 Task: Open Card Card0000000024 in Board Board0000000006 in Workspace WS0000000002 in Trello. Add Member ayush98111@gmail.com to Card Card0000000024 in Board Board0000000006 in Workspace WS0000000002 in Trello. Add Red Label titled Label0000000024 to Card Card0000000024 in Board Board0000000006 in Workspace WS0000000002 in Trello. Add Checklist CL0000000024 to Card Card0000000024 in Board Board0000000006 in Workspace WS0000000002 in Trello. Add Dates with Start Date as Nov 01 2023 and Due Date as Nov 30 2023 to Card Card0000000024 in Board Board0000000006 in Workspace WS0000000002 in Trello
Action: Mouse moved to (594, 100)
Screenshot: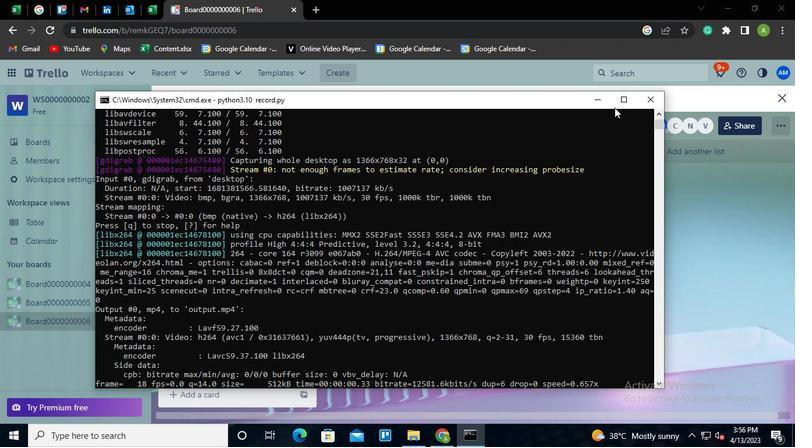 
Action: Mouse pressed left at (594, 100)
Screenshot: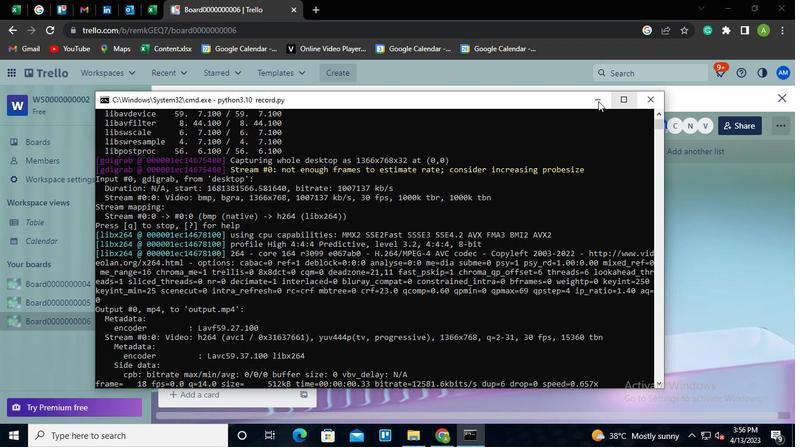 
Action: Mouse moved to (234, 367)
Screenshot: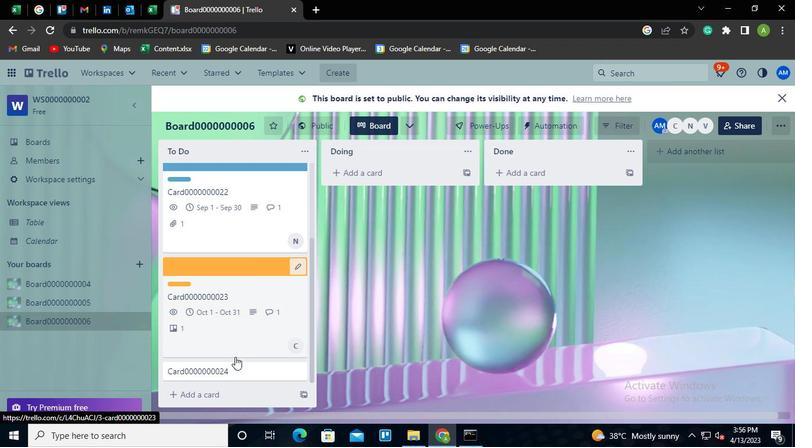 
Action: Mouse pressed left at (234, 367)
Screenshot: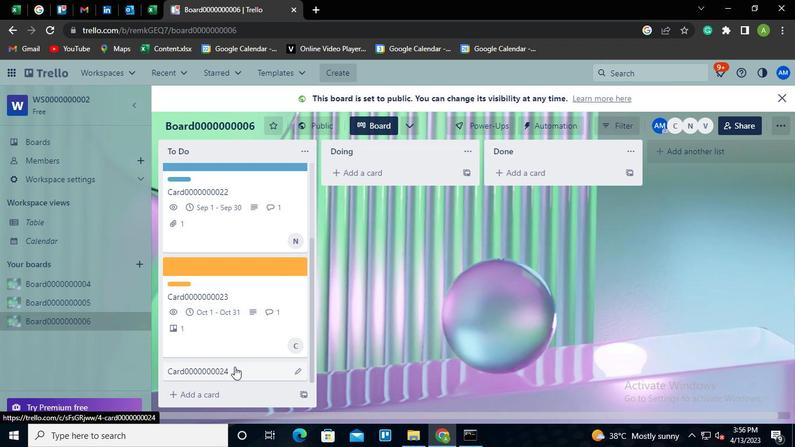 
Action: Mouse moved to (536, 199)
Screenshot: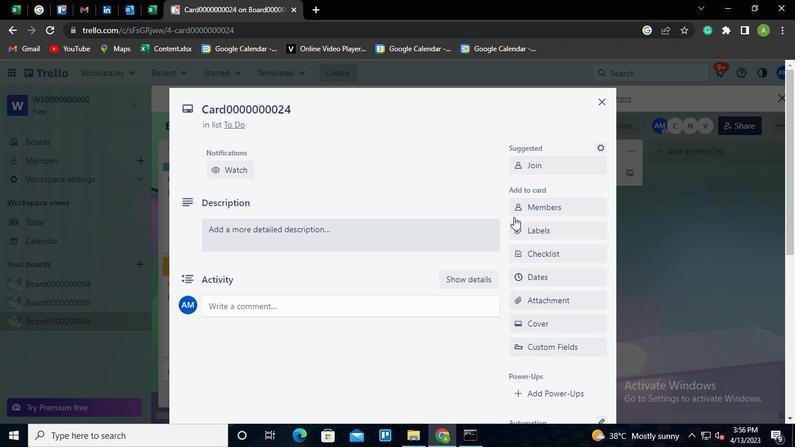 
Action: Mouse pressed left at (536, 199)
Screenshot: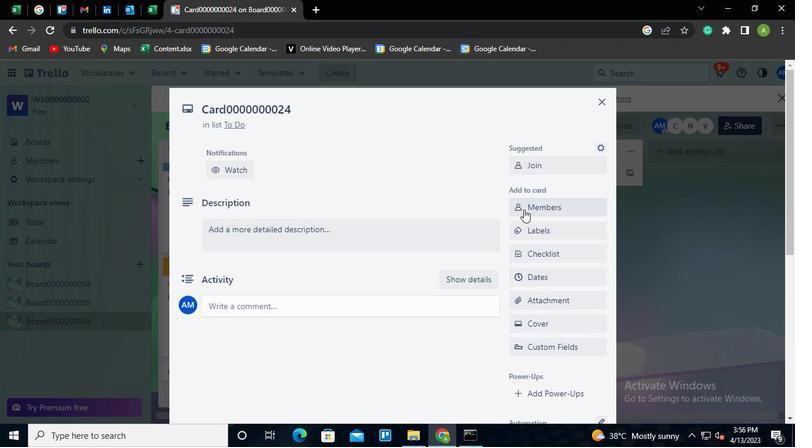 
Action: Mouse moved to (562, 138)
Screenshot: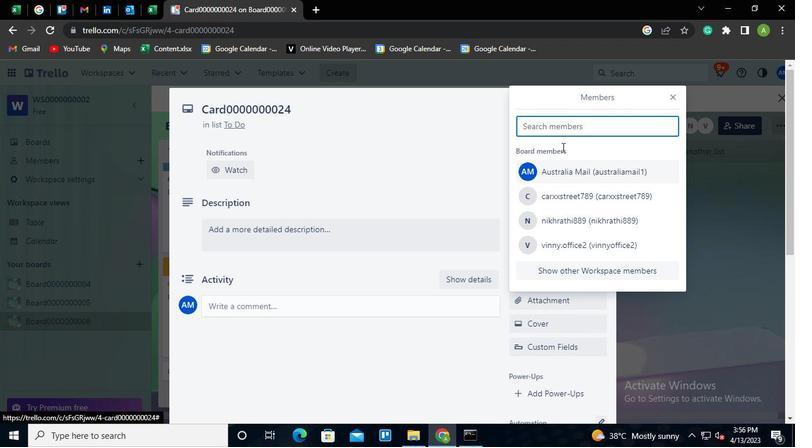 
Action: Keyboard Key.shift
Screenshot: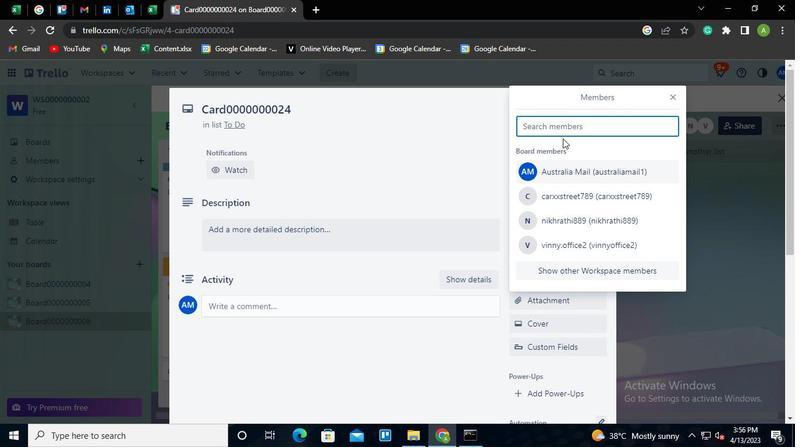 
Action: Keyboard A
Screenshot: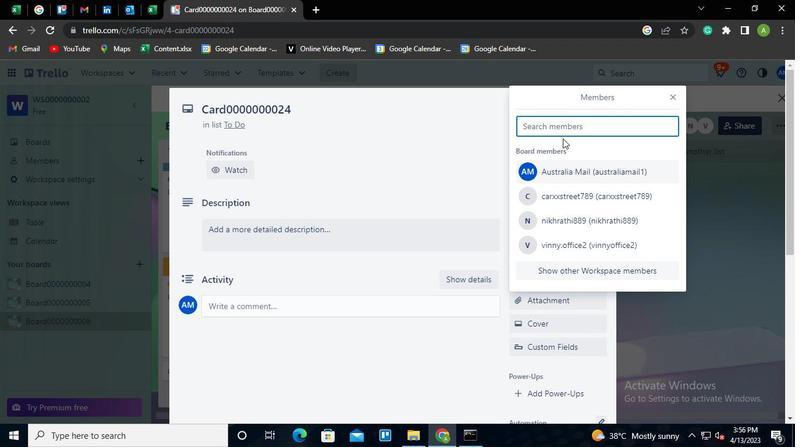 
Action: Keyboard y
Screenshot: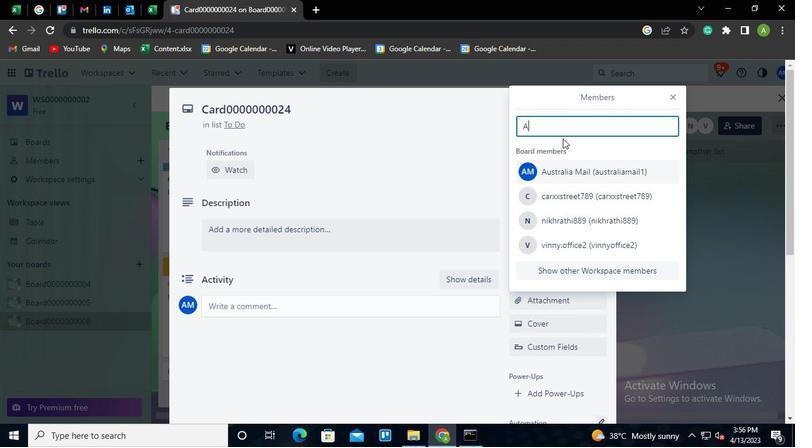 
Action: Keyboard u
Screenshot: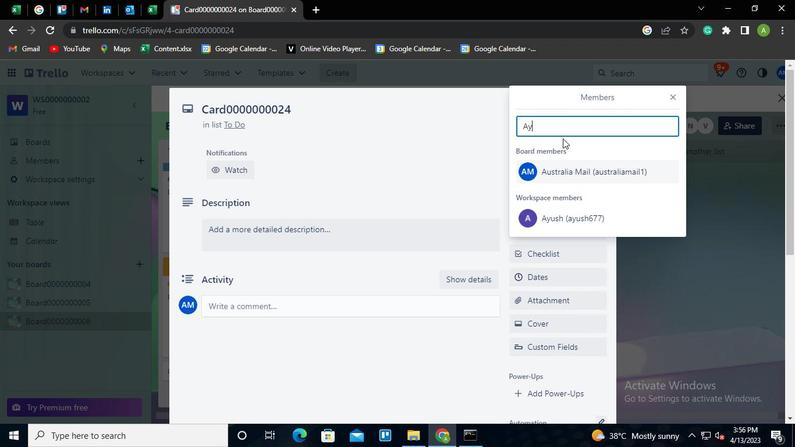 
Action: Mouse moved to (561, 231)
Screenshot: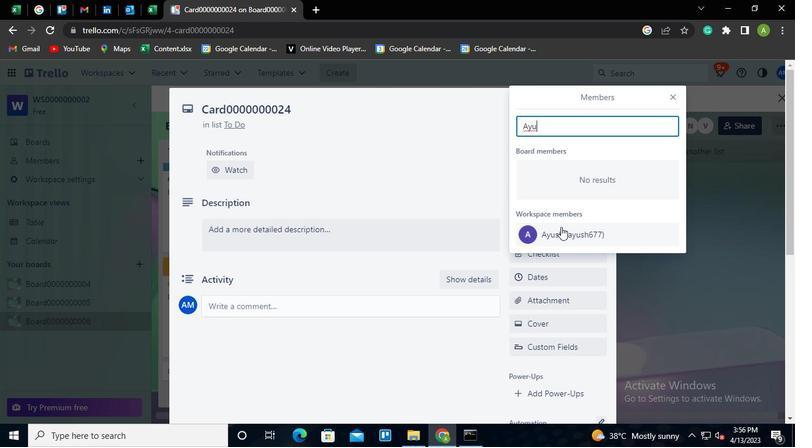 
Action: Mouse pressed left at (561, 231)
Screenshot: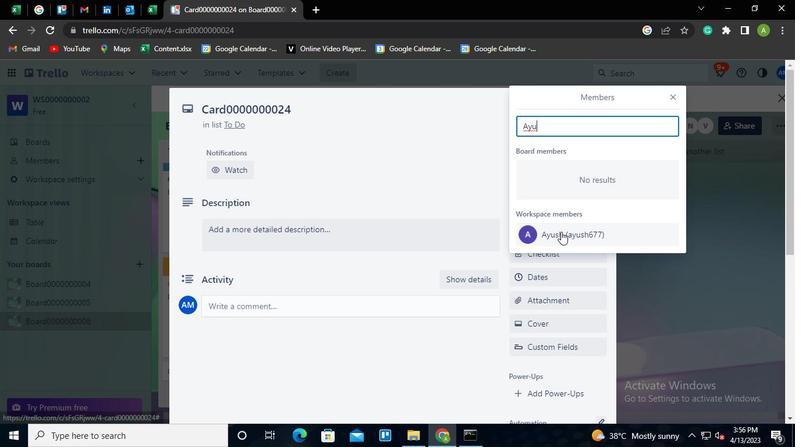 
Action: Mouse moved to (465, 153)
Screenshot: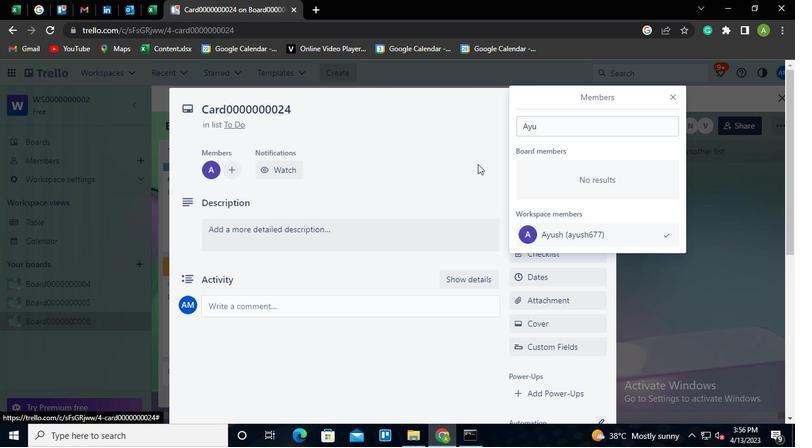 
Action: Mouse pressed left at (465, 153)
Screenshot: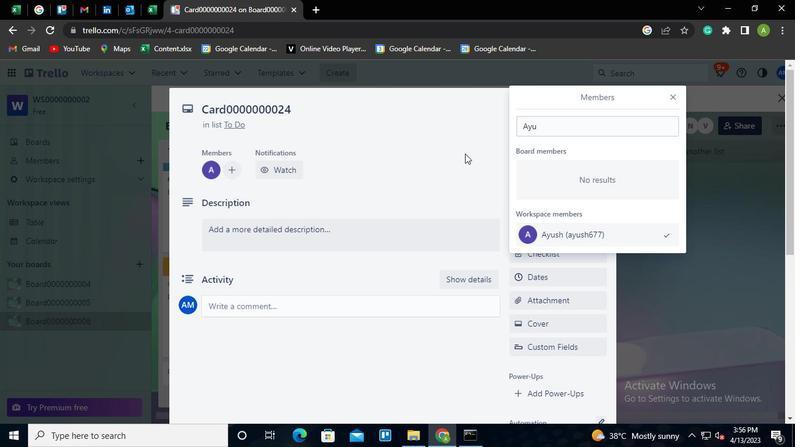 
Action: Mouse moved to (532, 227)
Screenshot: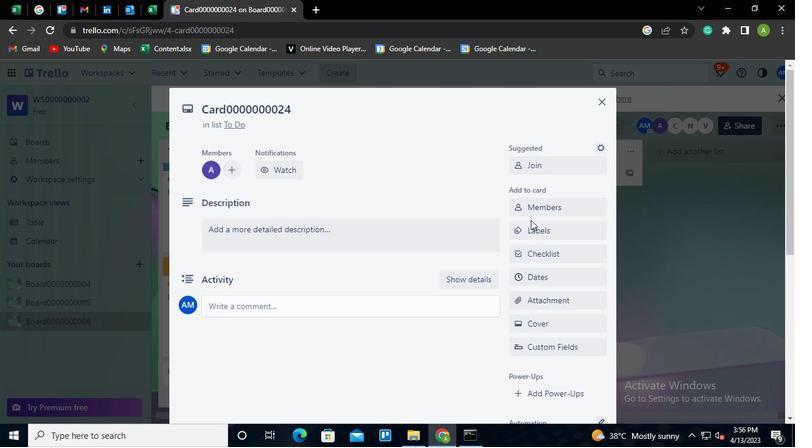 
Action: Mouse pressed left at (532, 227)
Screenshot: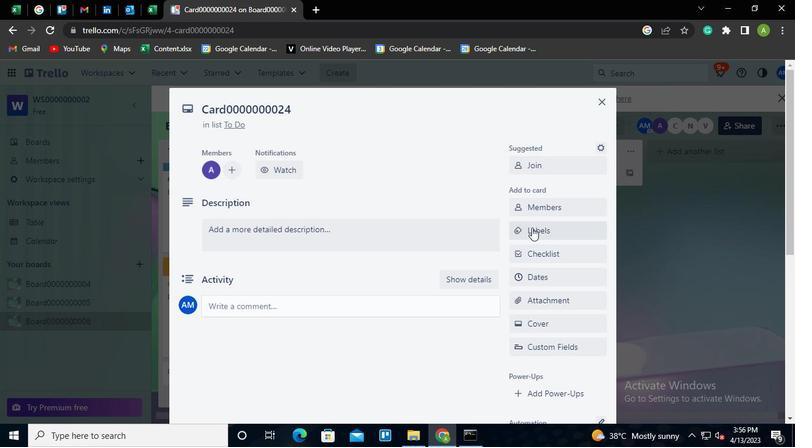 
Action: Mouse moved to (519, 232)
Screenshot: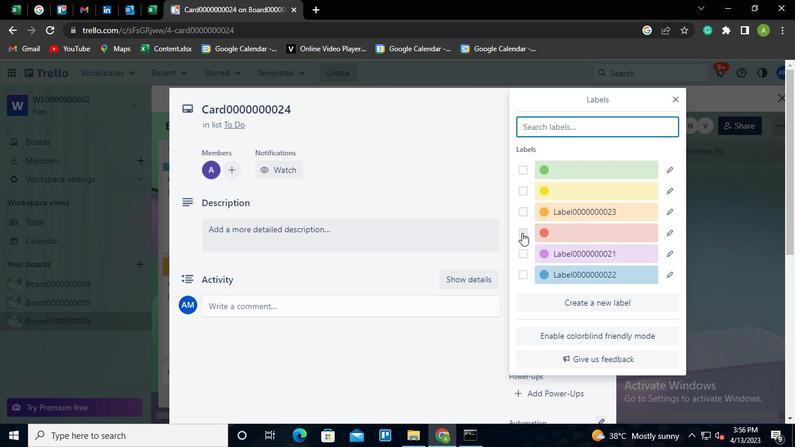 
Action: Mouse pressed left at (519, 232)
Screenshot: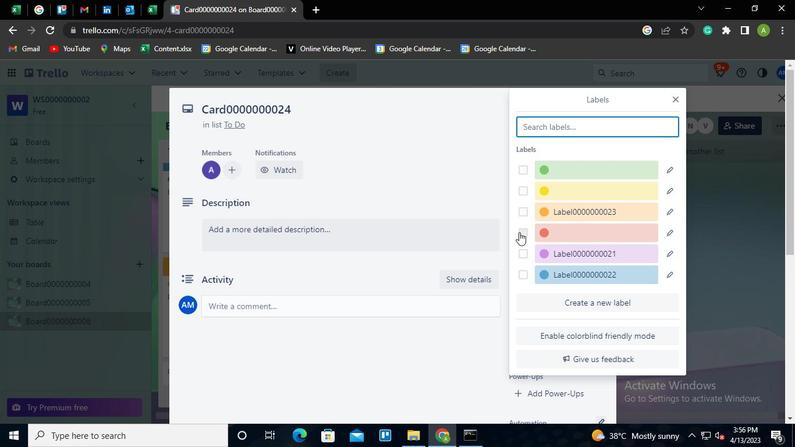 
Action: Mouse moved to (668, 231)
Screenshot: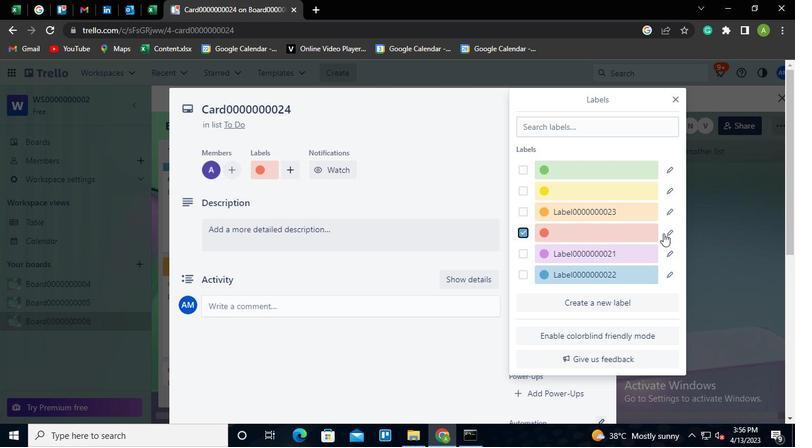 
Action: Mouse pressed left at (668, 231)
Screenshot: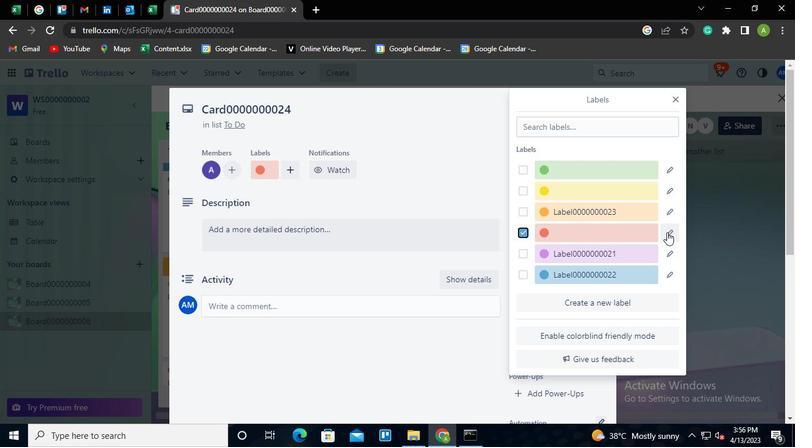 
Action: Mouse moved to (591, 209)
Screenshot: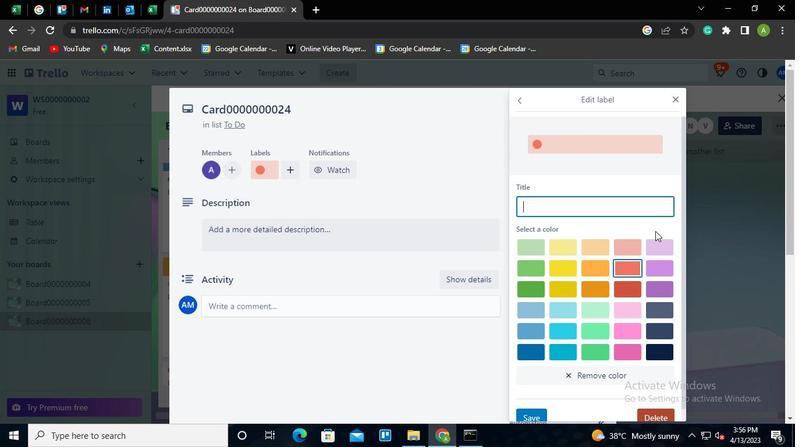 
Action: Keyboard Key.shift
Screenshot: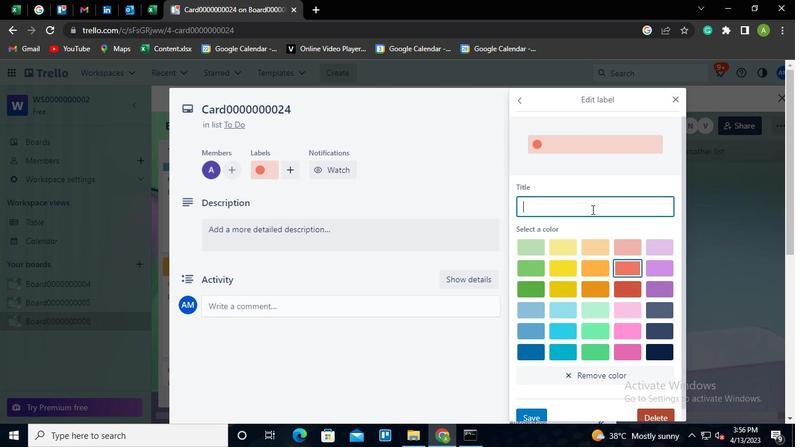
Action: Keyboard L
Screenshot: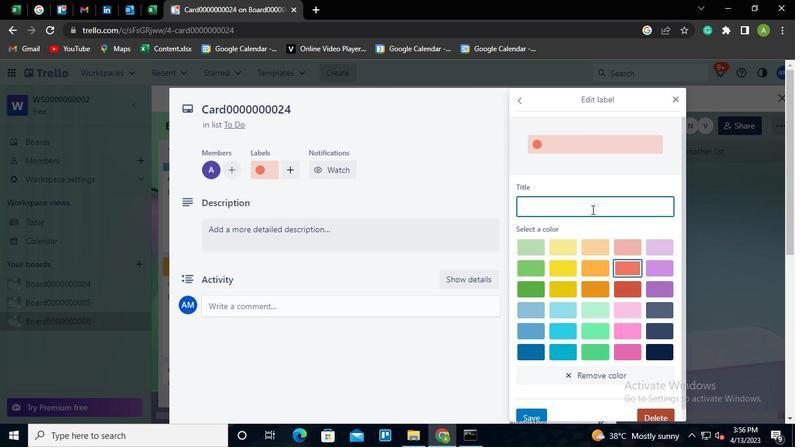 
Action: Keyboard a
Screenshot: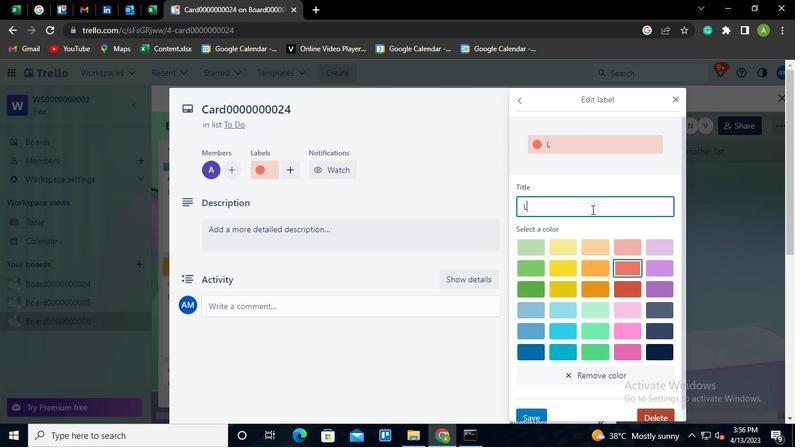 
Action: Keyboard b
Screenshot: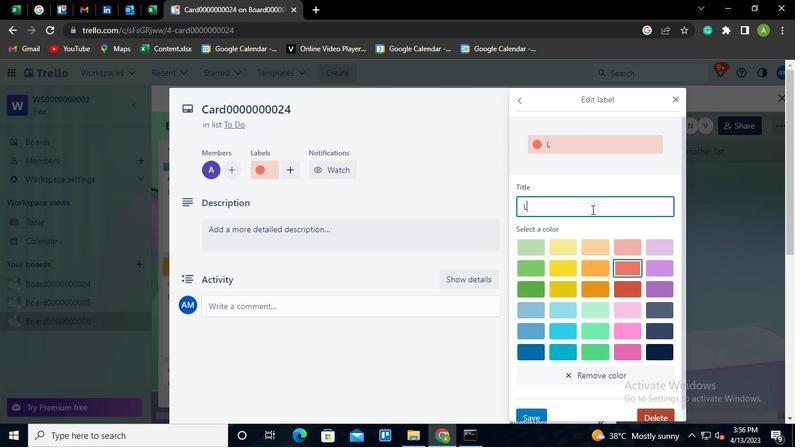 
Action: Keyboard e
Screenshot: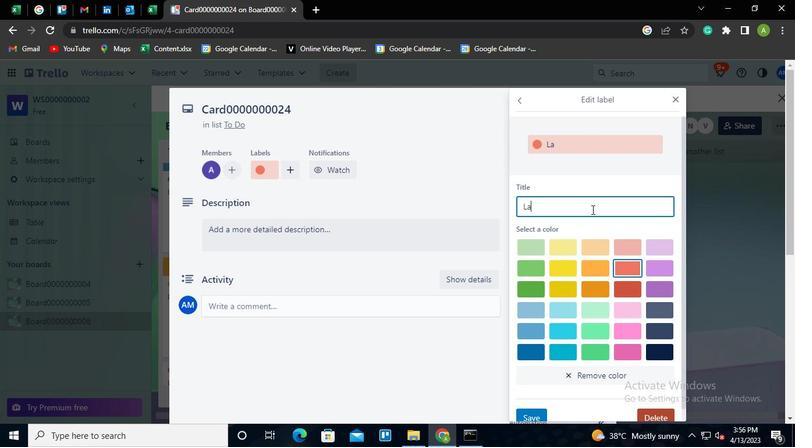 
Action: Keyboard ;
Screenshot: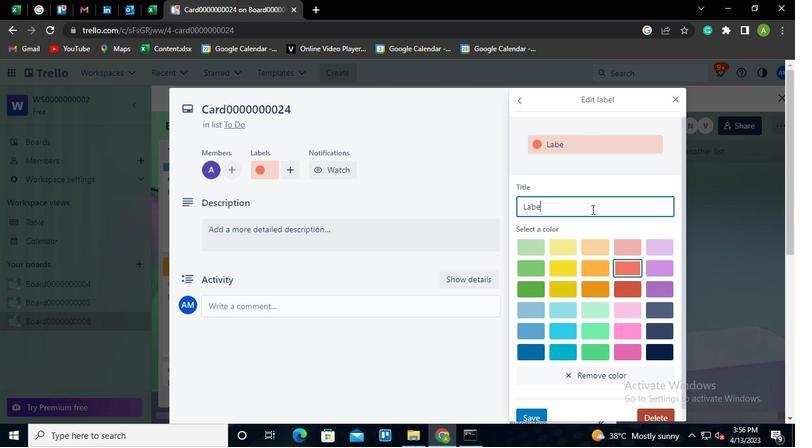 
Action: Keyboard Key.backspace
Screenshot: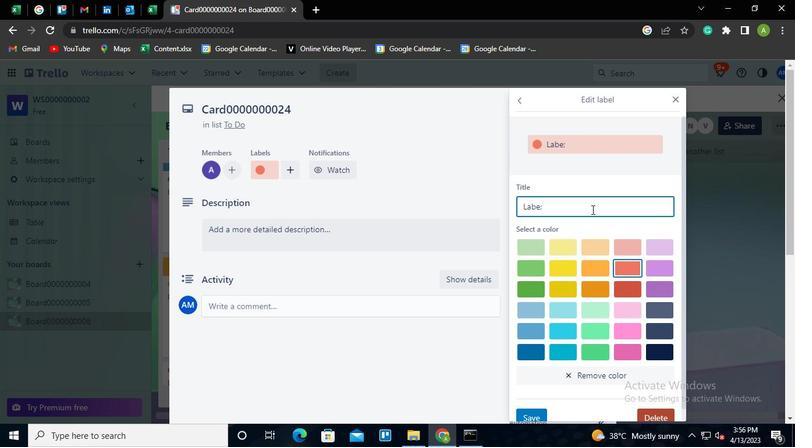 
Action: Keyboard l
Screenshot: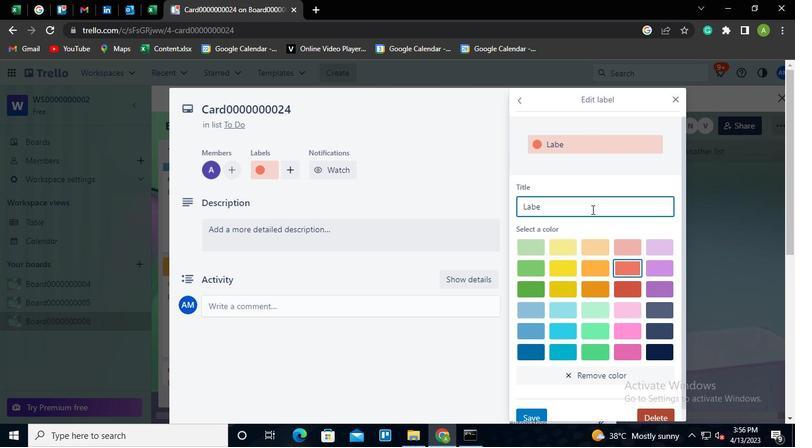
Action: Keyboard <96>
Screenshot: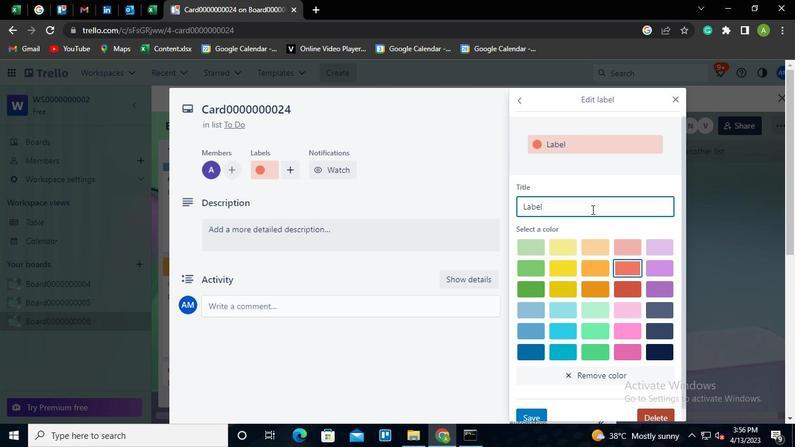 
Action: Keyboard <96>
Screenshot: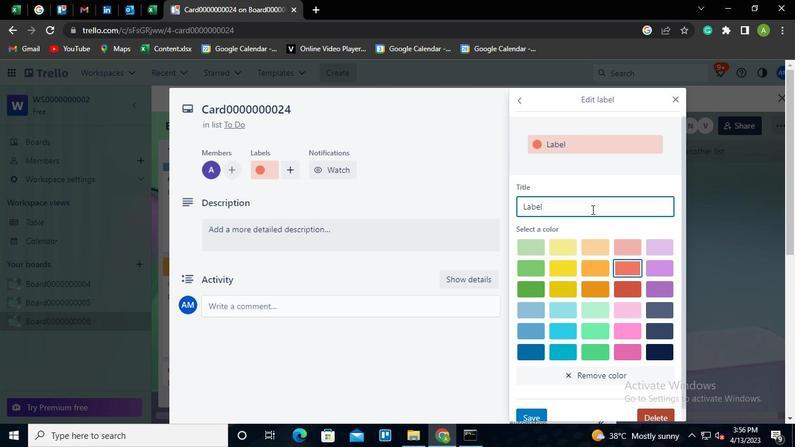 
Action: Keyboard <96>
Screenshot: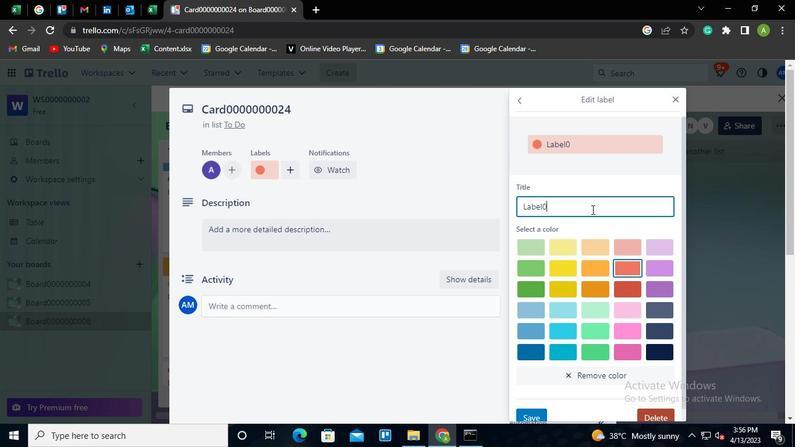 
Action: Keyboard <96>
Screenshot: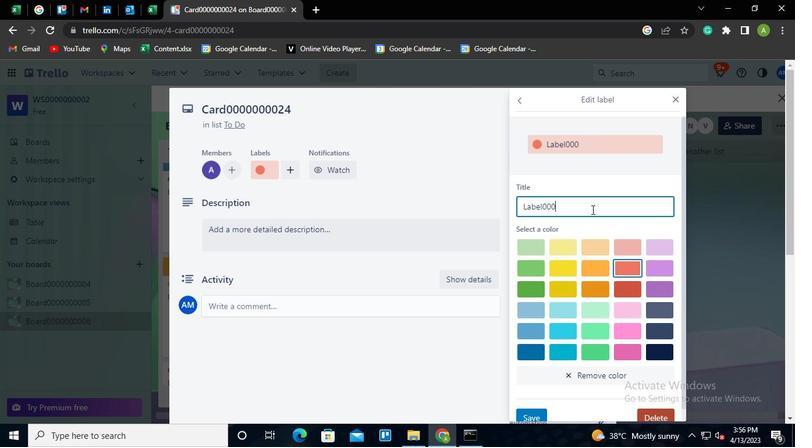 
Action: Keyboard <96>
Screenshot: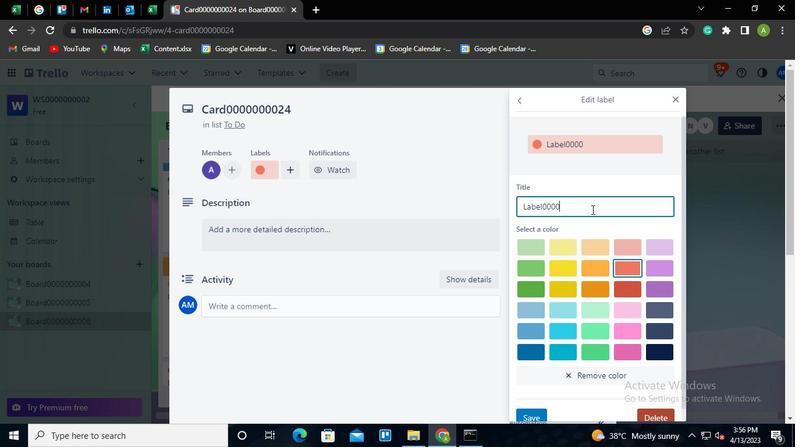 
Action: Keyboard <96>
Screenshot: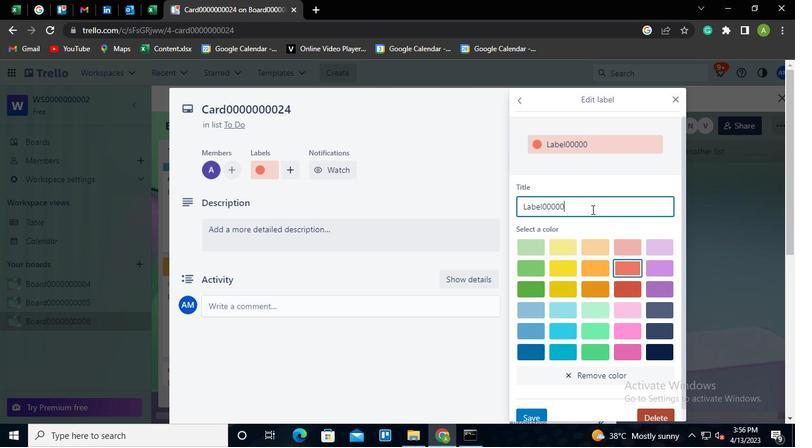
Action: Keyboard <96>
Screenshot: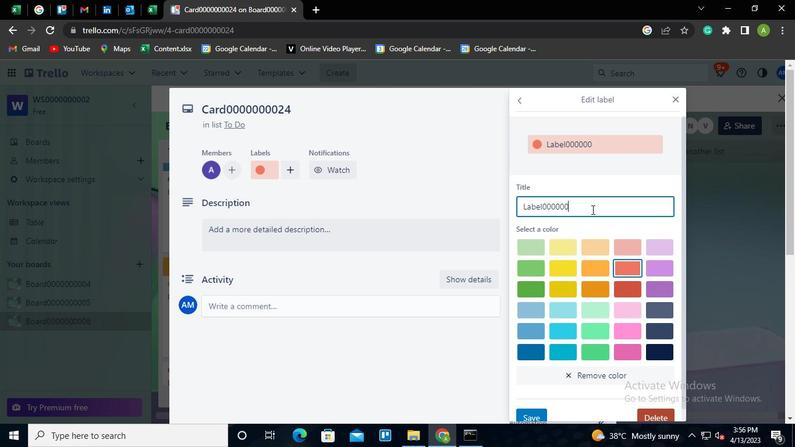 
Action: Keyboard <96>
Screenshot: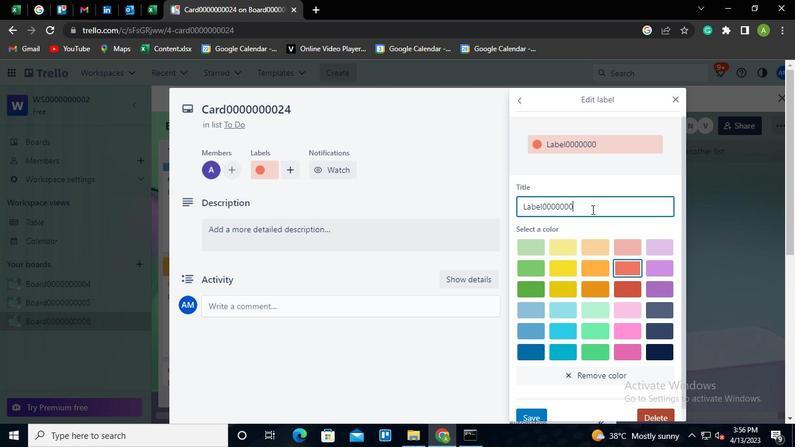 
Action: Keyboard <98>
Screenshot: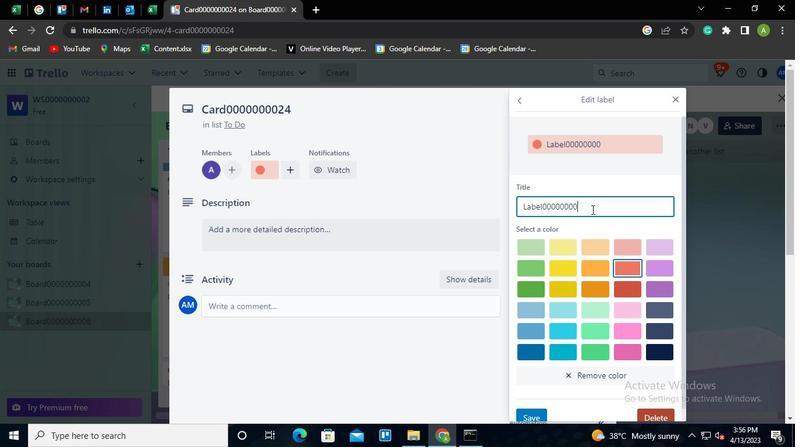 
Action: Keyboard <100>
Screenshot: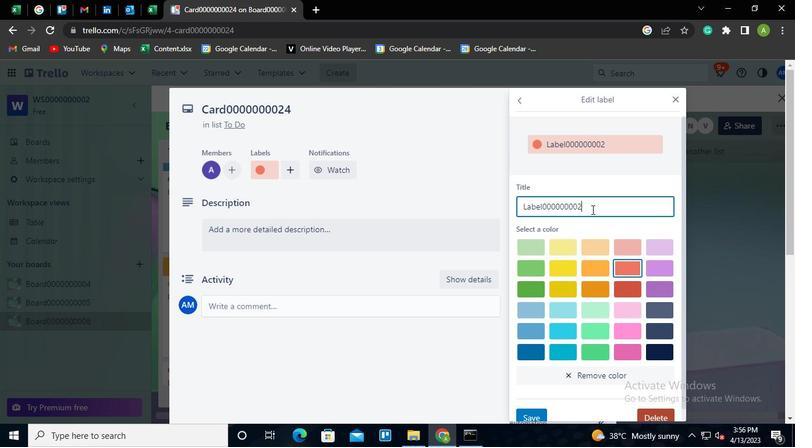 
Action: Mouse moved to (527, 415)
Screenshot: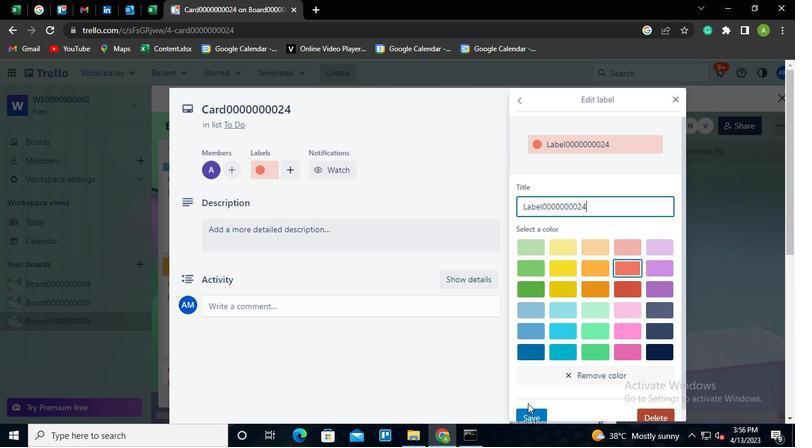
Action: Mouse pressed left at (527, 415)
Screenshot: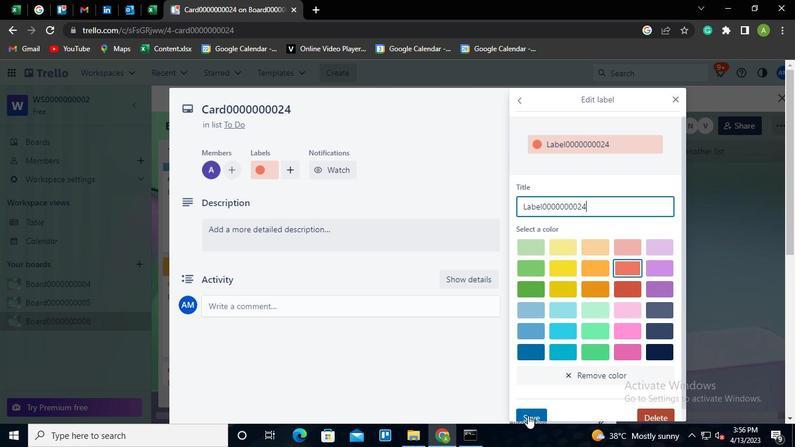 
Action: Mouse moved to (463, 178)
Screenshot: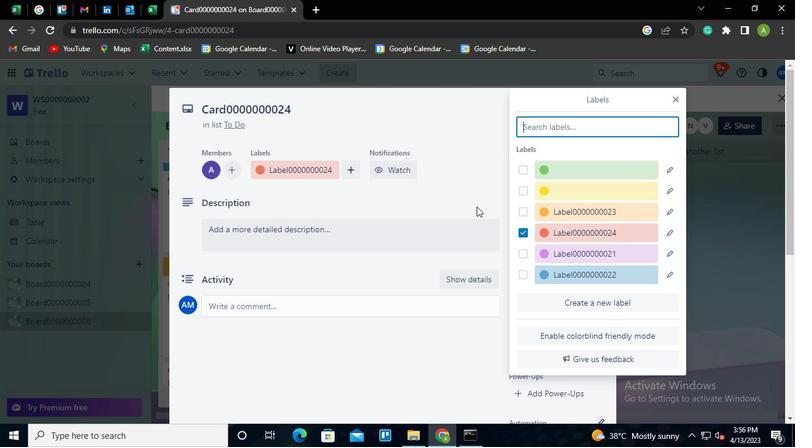 
Action: Mouse pressed left at (463, 178)
Screenshot: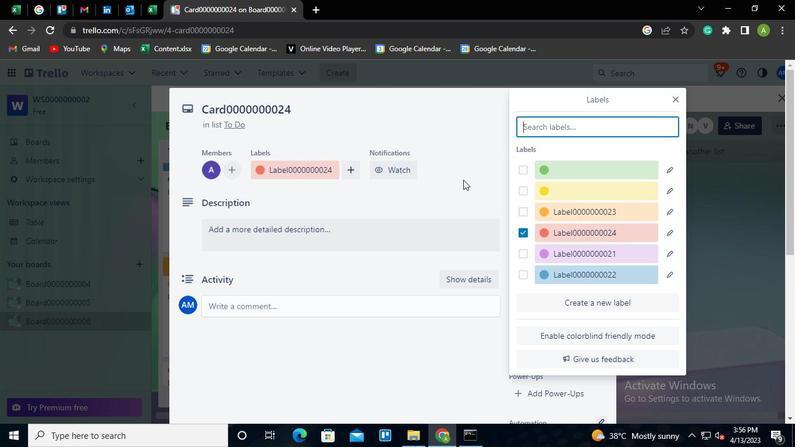 
Action: Mouse moved to (550, 253)
Screenshot: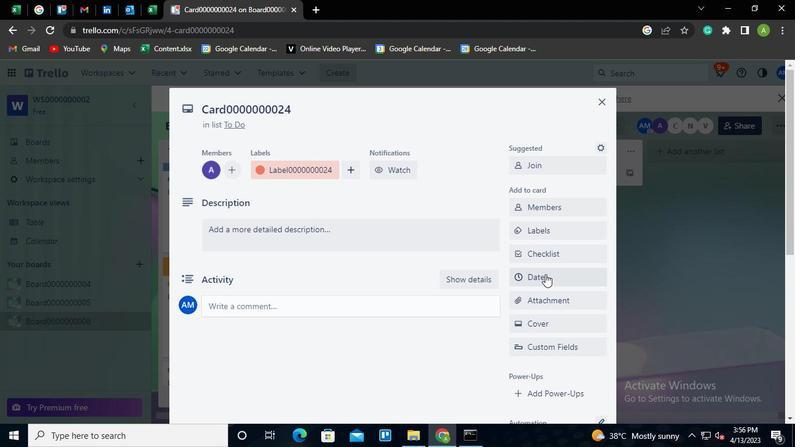 
Action: Mouse pressed left at (550, 253)
Screenshot: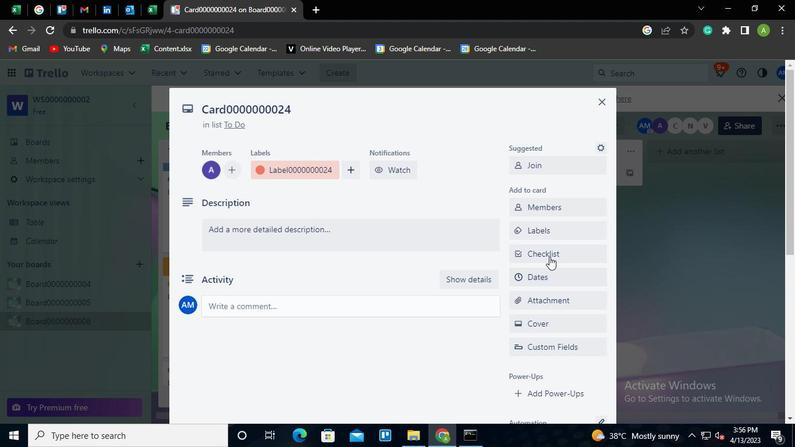 
Action: Keyboard Key.shift
Screenshot: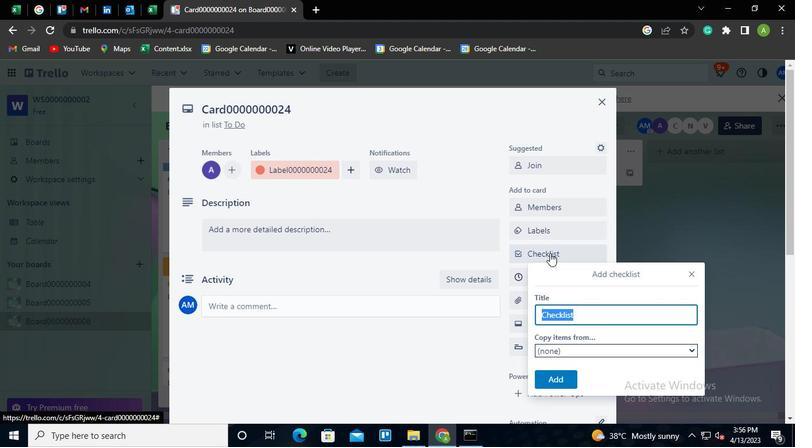 
Action: Keyboard C
Screenshot: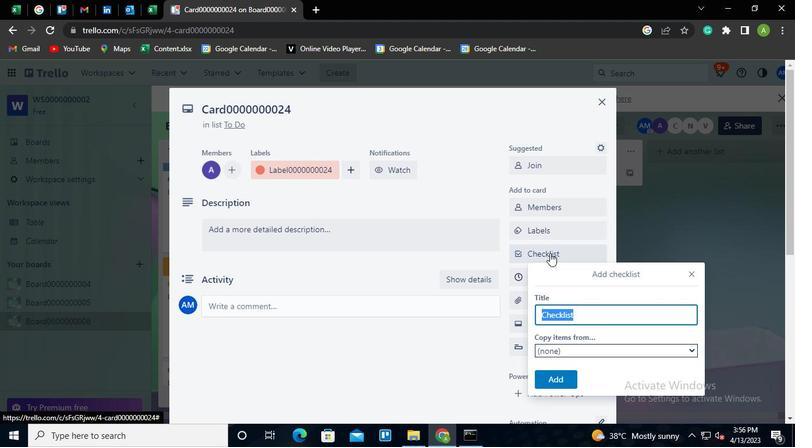 
Action: Keyboard L
Screenshot: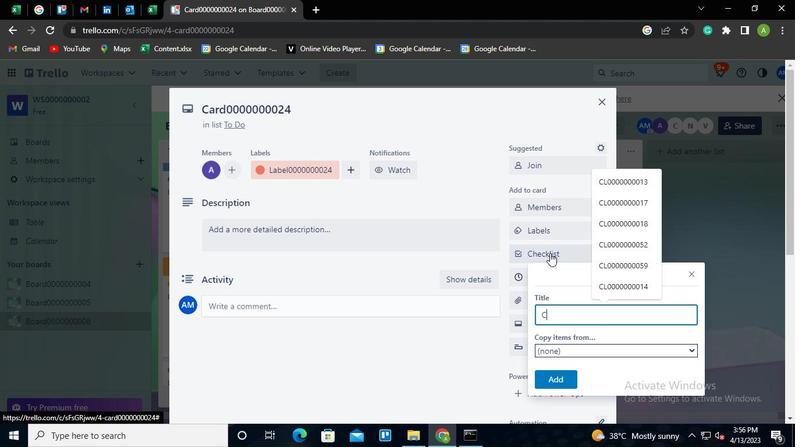 
Action: Keyboard <96>
Screenshot: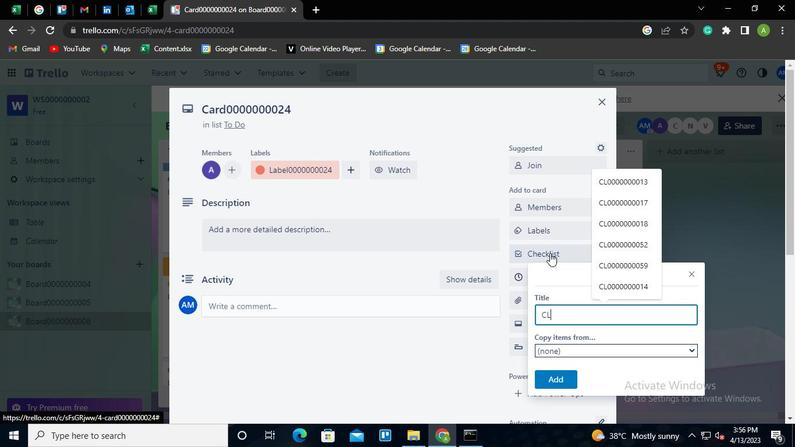 
Action: Keyboard <96>
Screenshot: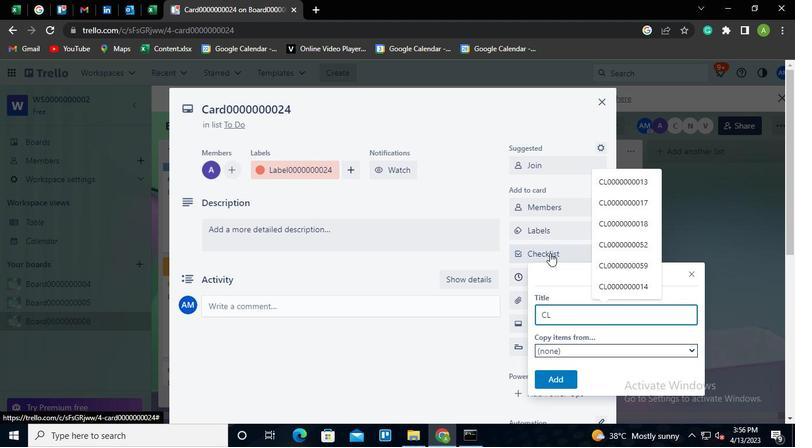 
Action: Keyboard <96>
Screenshot: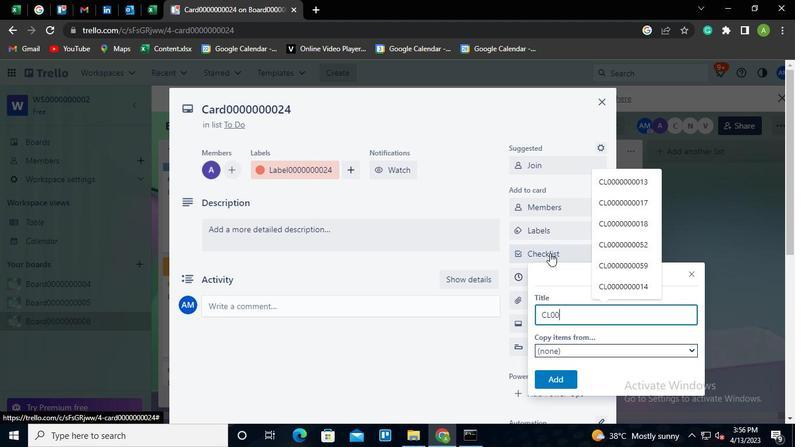 
Action: Keyboard <96>
Screenshot: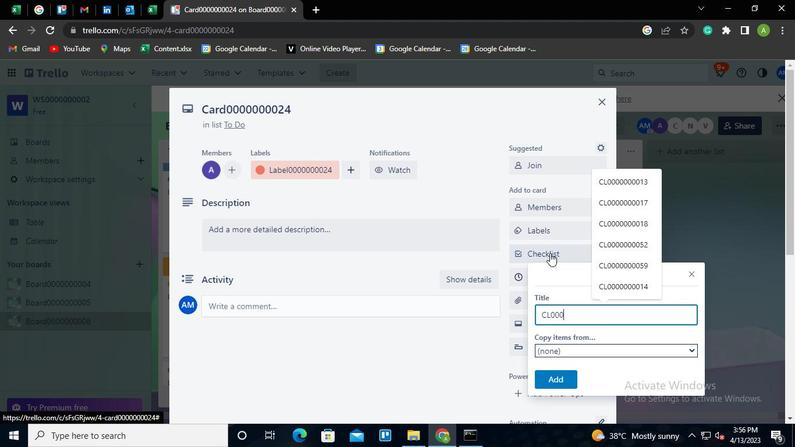
Action: Keyboard <96>
Screenshot: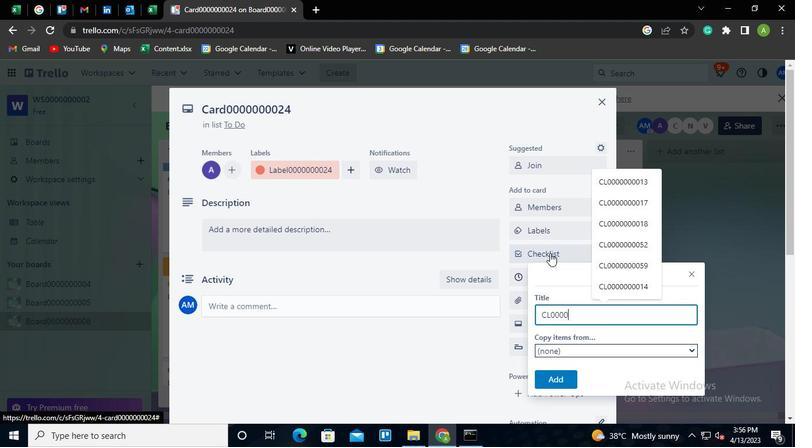 
Action: Keyboard <96>
Screenshot: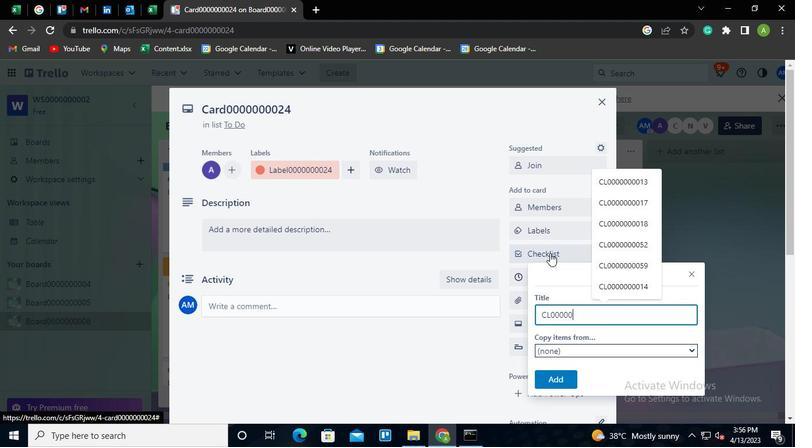 
Action: Keyboard <96>
Screenshot: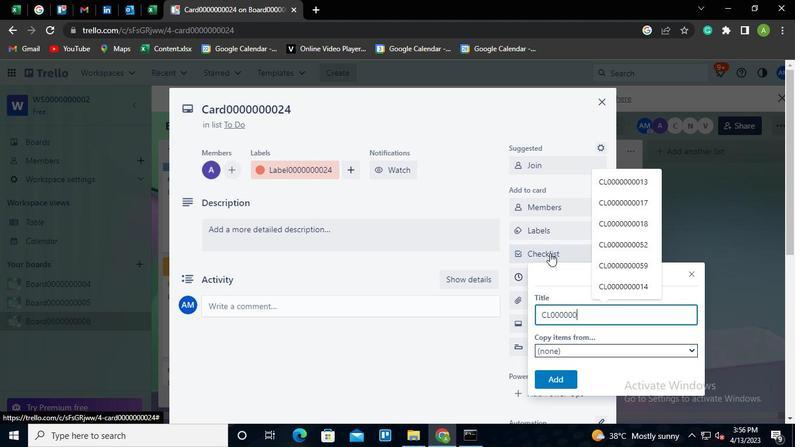 
Action: Keyboard <96>
Screenshot: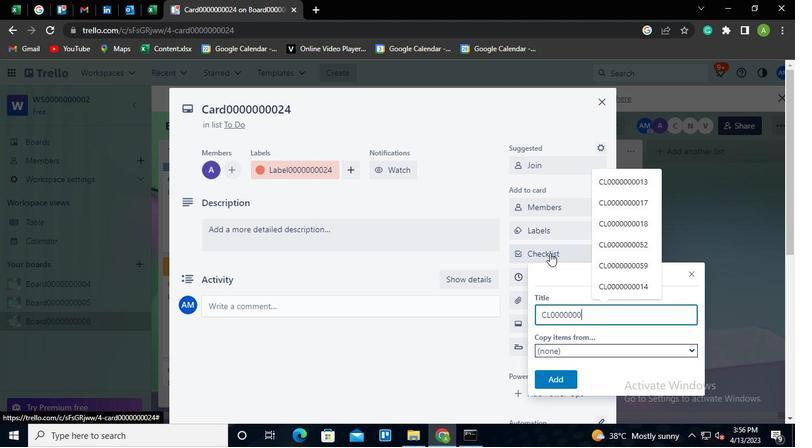 
Action: Keyboard <98>
Screenshot: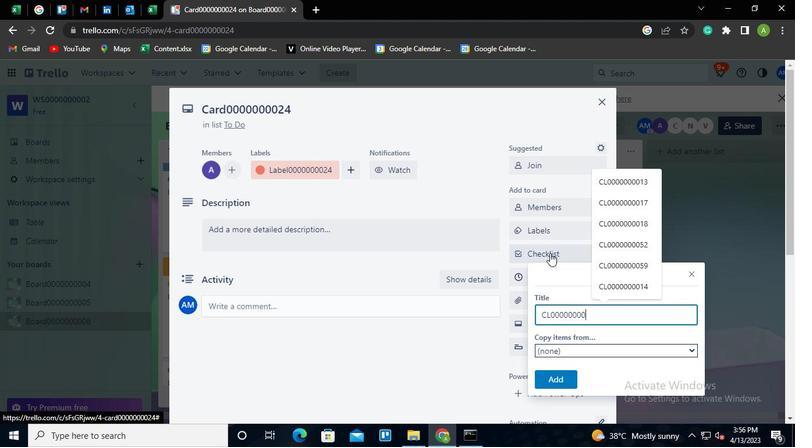 
Action: Keyboard <100>
Screenshot: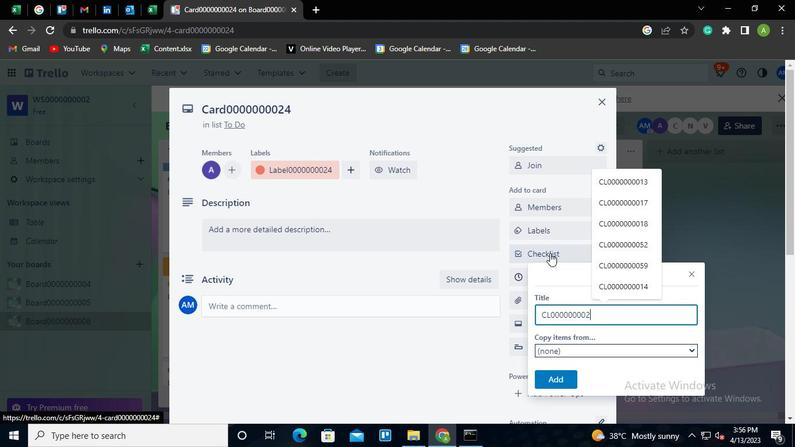 
Action: Mouse moved to (549, 376)
Screenshot: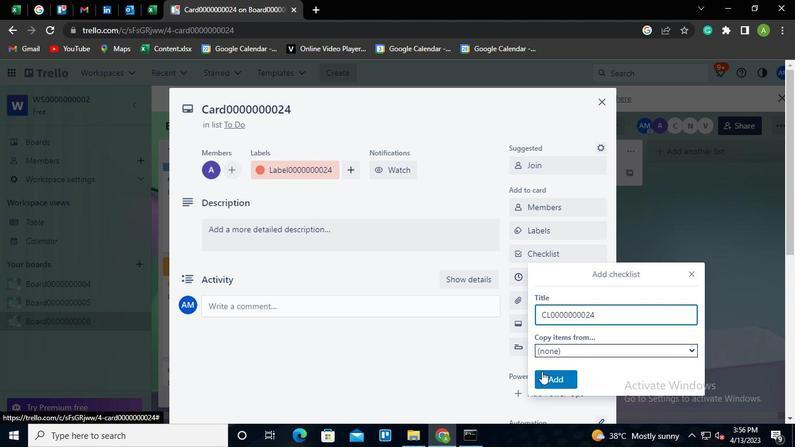 
Action: Mouse pressed left at (549, 376)
Screenshot: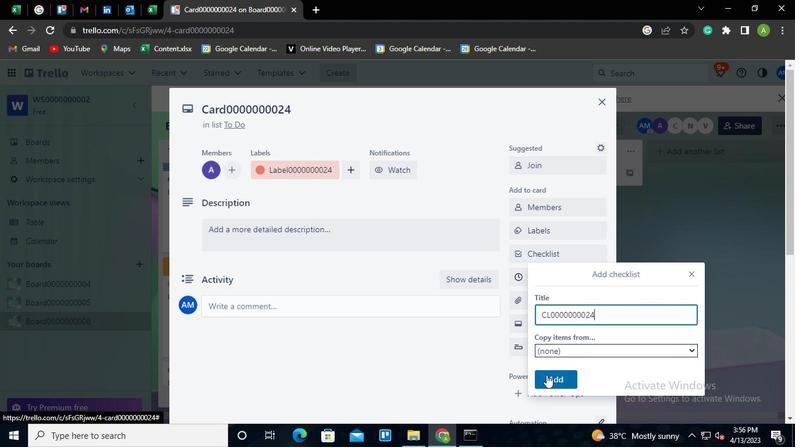 
Action: Mouse moved to (541, 277)
Screenshot: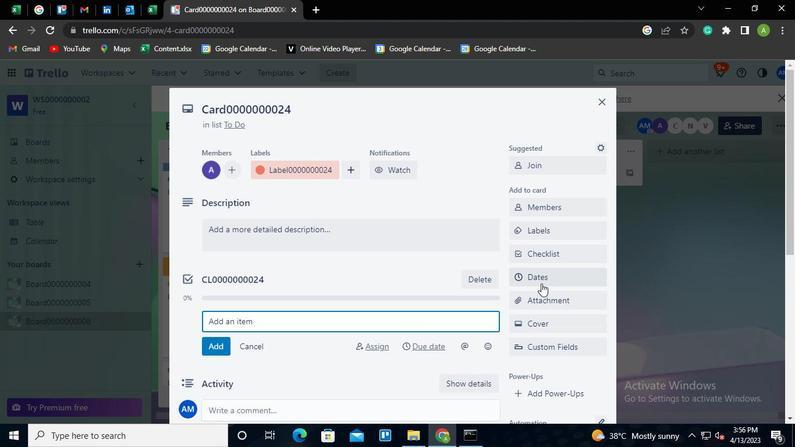 
Action: Mouse pressed left at (541, 277)
Screenshot: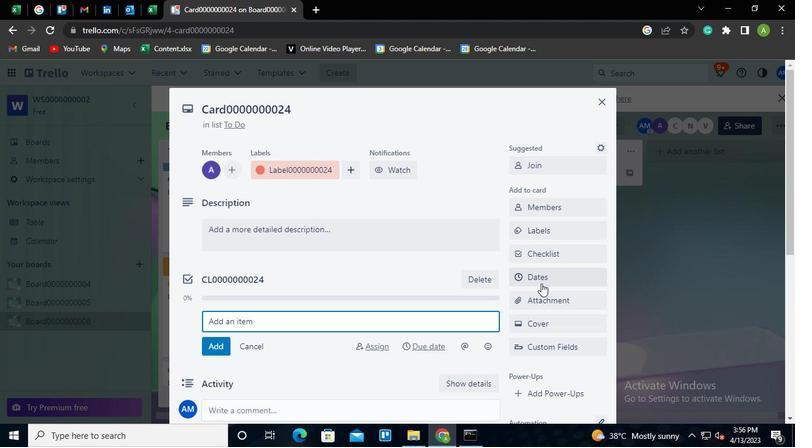 
Action: Mouse moved to (520, 309)
Screenshot: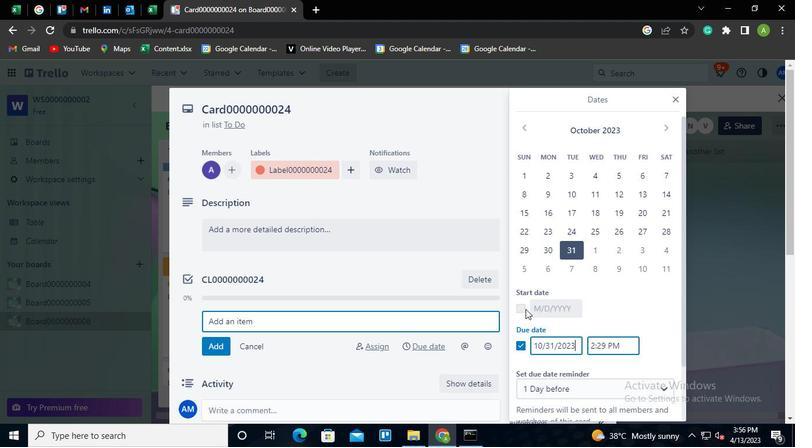 
Action: Mouse pressed left at (520, 309)
Screenshot: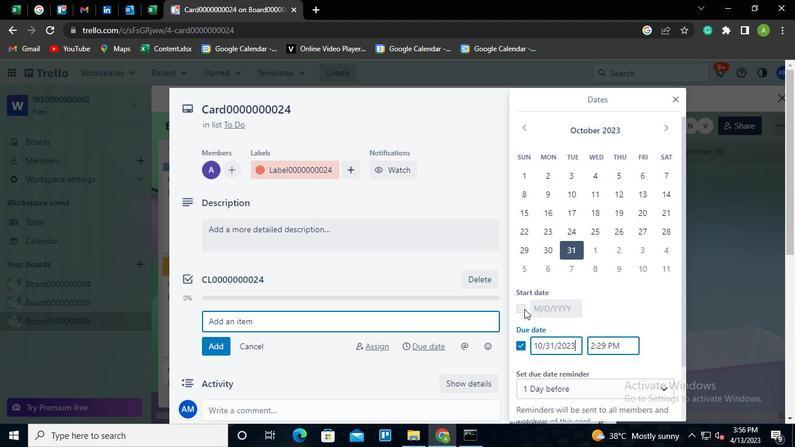 
Action: Mouse moved to (542, 308)
Screenshot: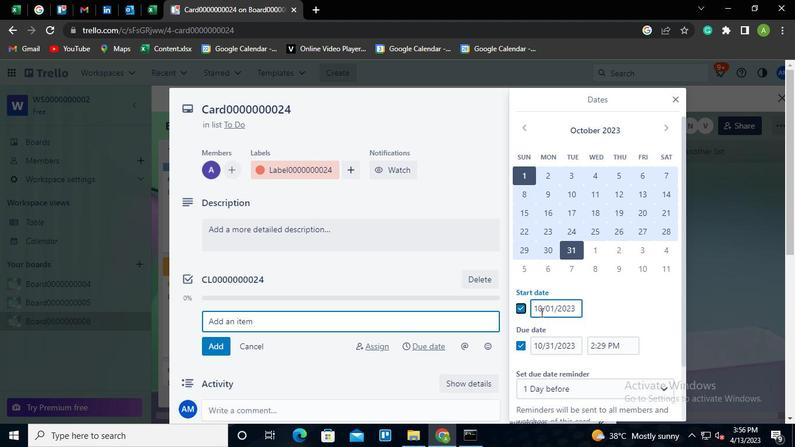 
Action: Mouse pressed left at (542, 308)
Screenshot: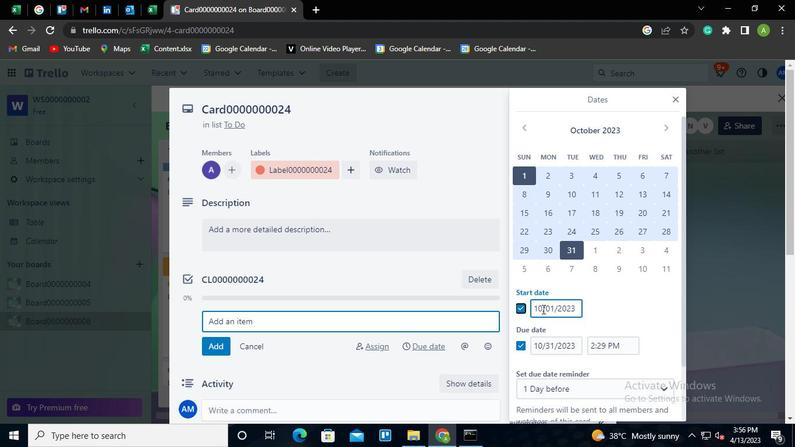 
Action: Mouse moved to (555, 309)
Screenshot: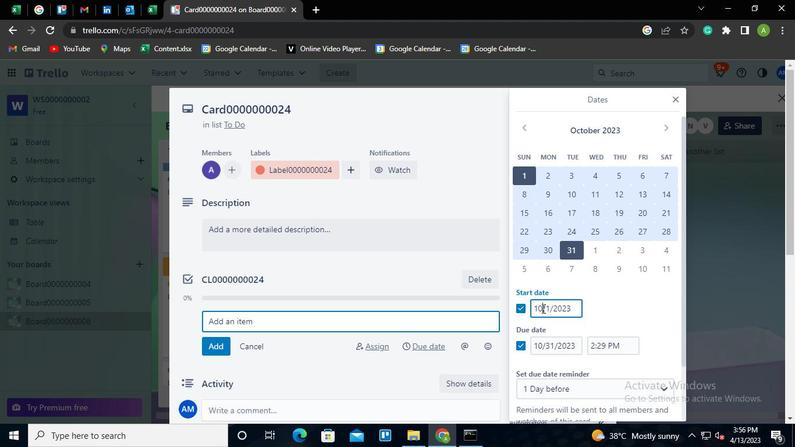 
Action: Keyboard Key.backspace
Screenshot: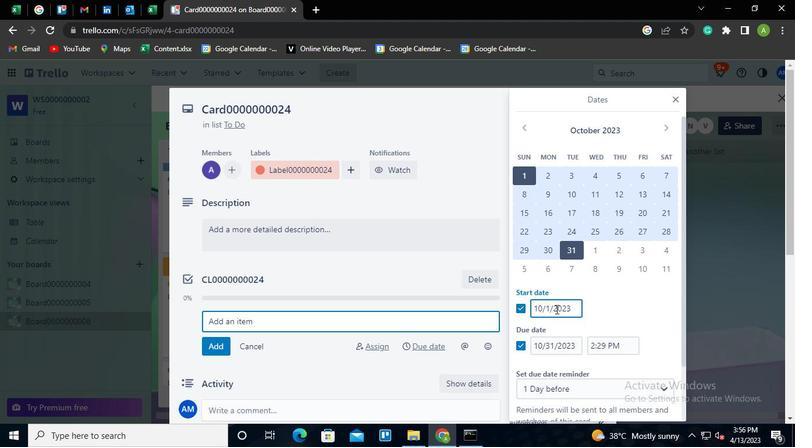 
Action: Keyboard <97>
Screenshot: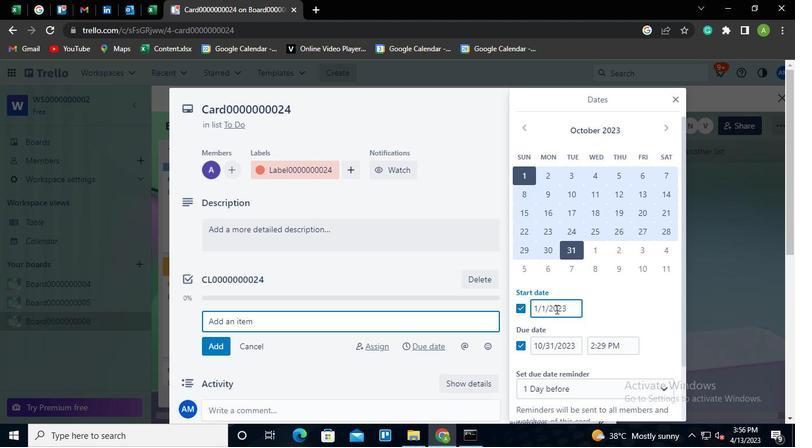 
Action: Mouse moved to (604, 330)
Screenshot: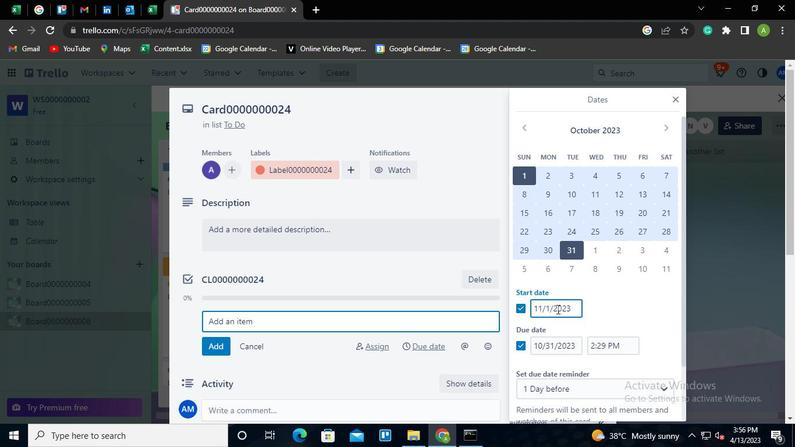 
Action: Mouse pressed left at (604, 330)
Screenshot: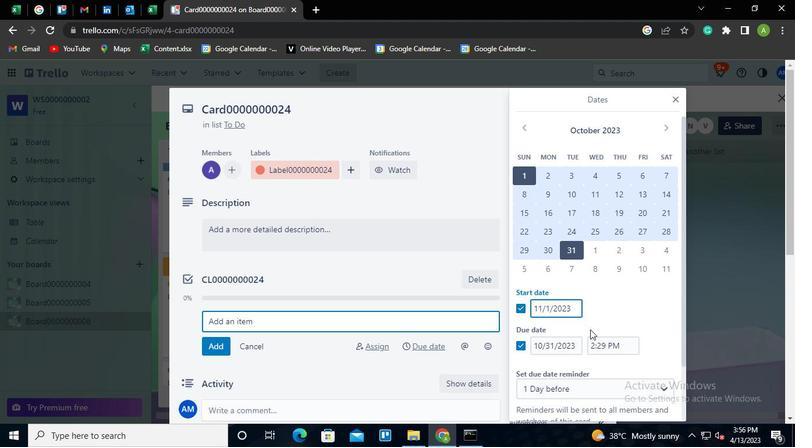 
Action: Mouse moved to (554, 345)
Screenshot: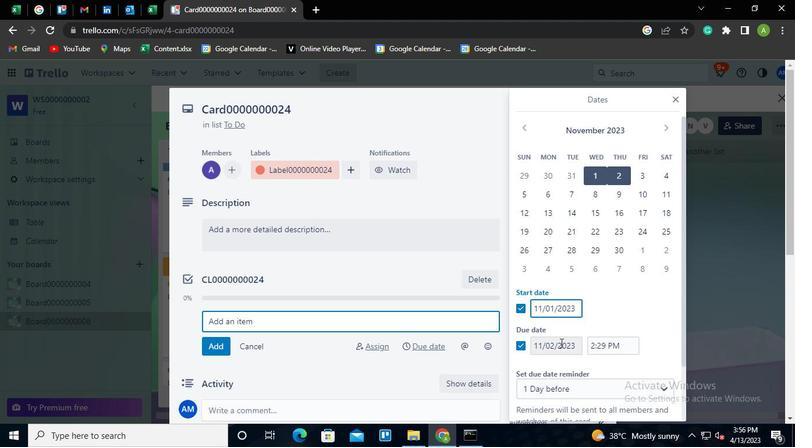 
Action: Mouse pressed left at (554, 345)
Screenshot: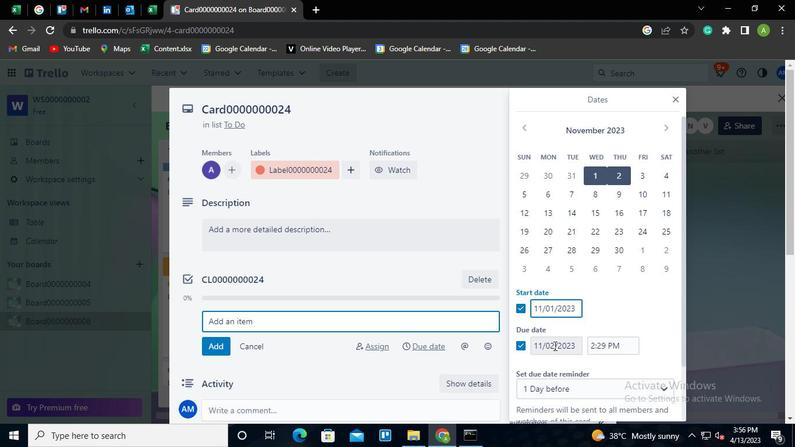 
Action: Mouse moved to (557, 341)
Screenshot: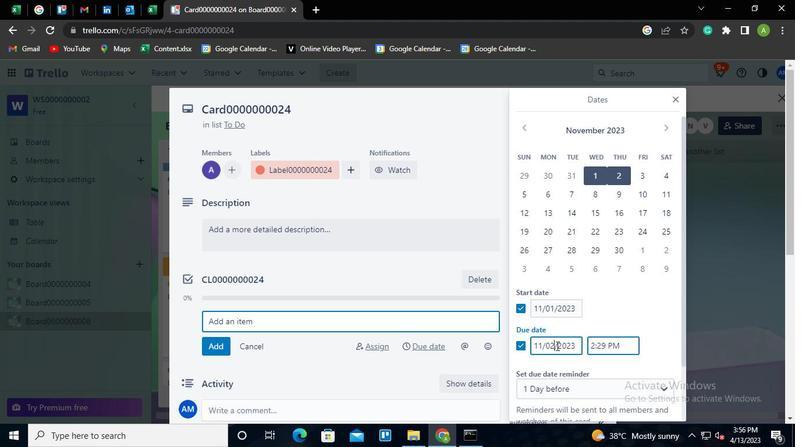 
Action: Keyboard Key.backspace
Screenshot: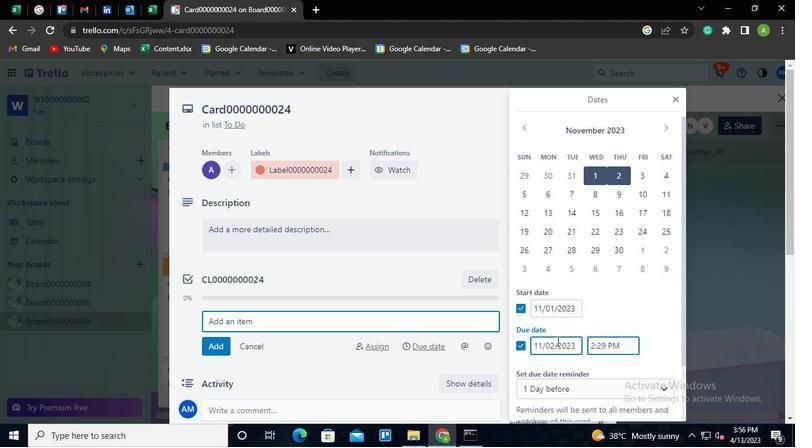 
Action: Keyboard Key.backspace
Screenshot: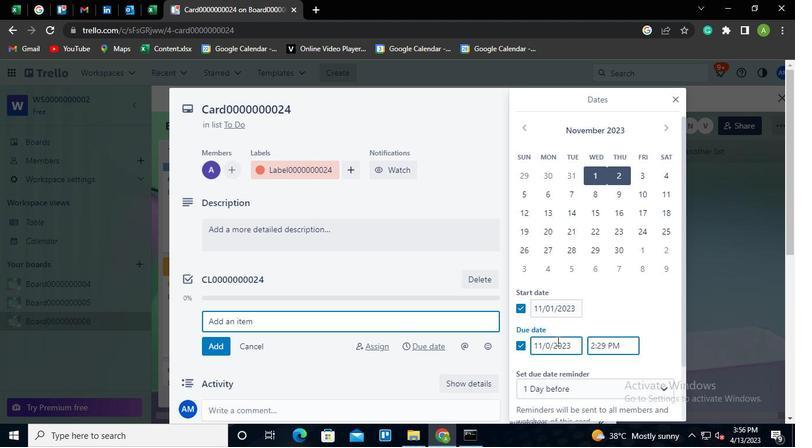 
Action: Keyboard <99>
Screenshot: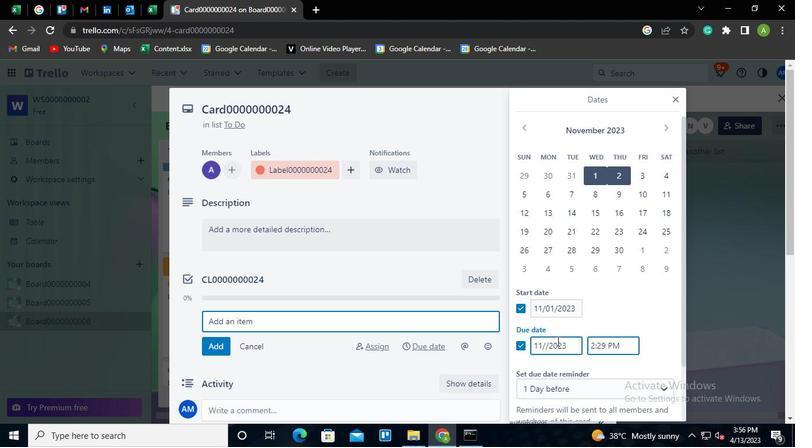 
Action: Mouse moved to (557, 340)
Screenshot: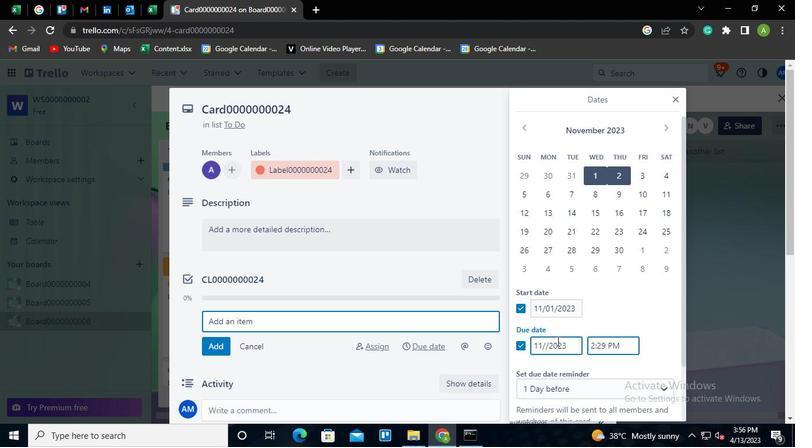 
Action: Keyboard <96>
Screenshot: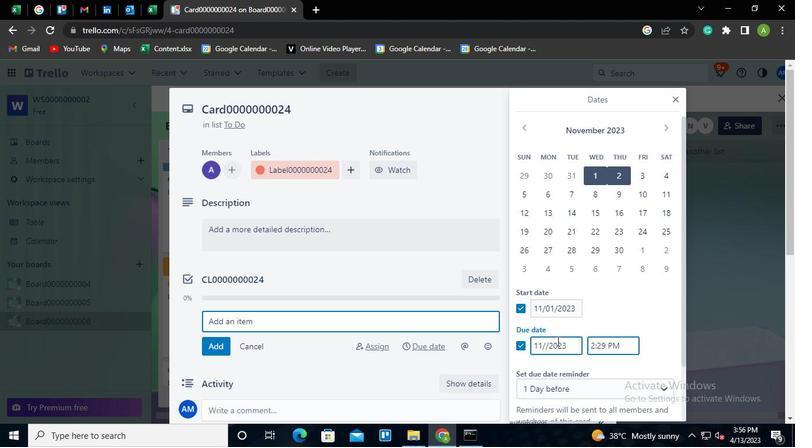 
Action: Mouse moved to (615, 299)
Screenshot: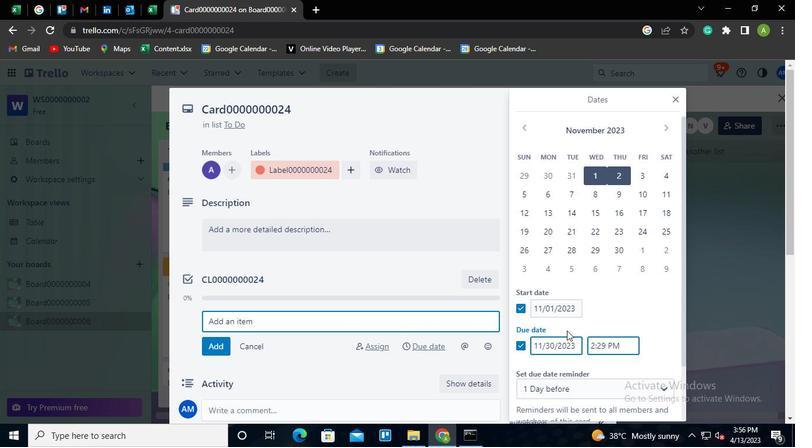 
Action: Mouse pressed left at (615, 299)
Screenshot: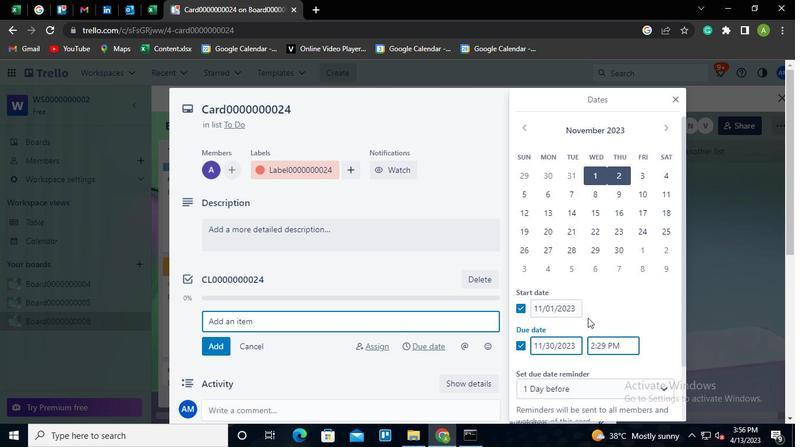 
Action: Mouse moved to (584, 375)
Screenshot: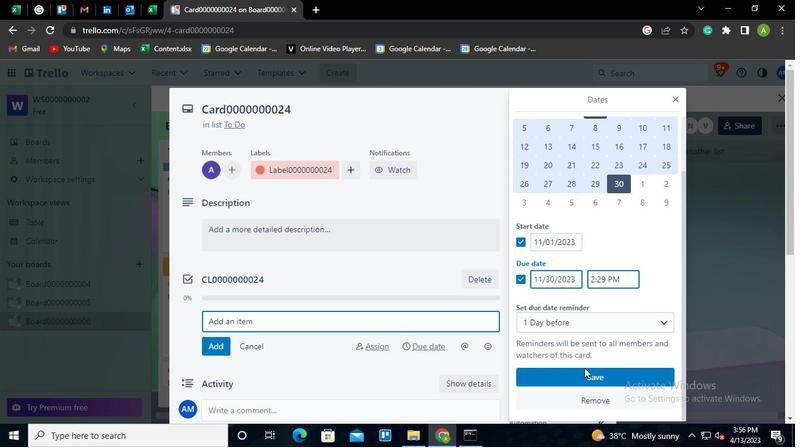 
Action: Mouse pressed left at (584, 375)
Screenshot: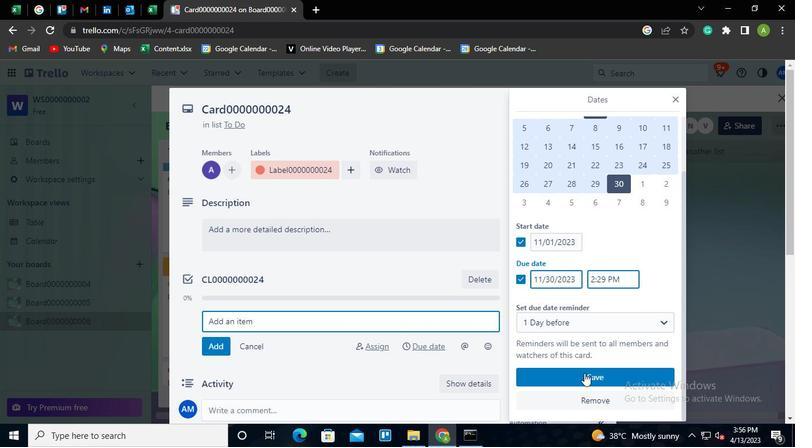
Action: Mouse moved to (470, 430)
Screenshot: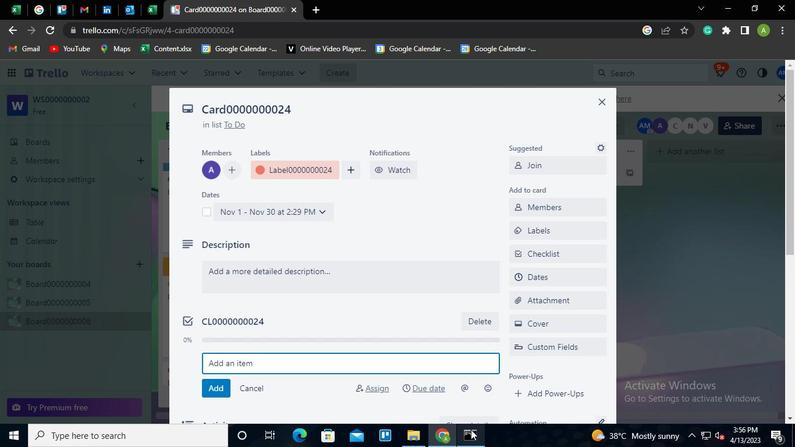 
Action: Mouse pressed left at (470, 430)
Screenshot: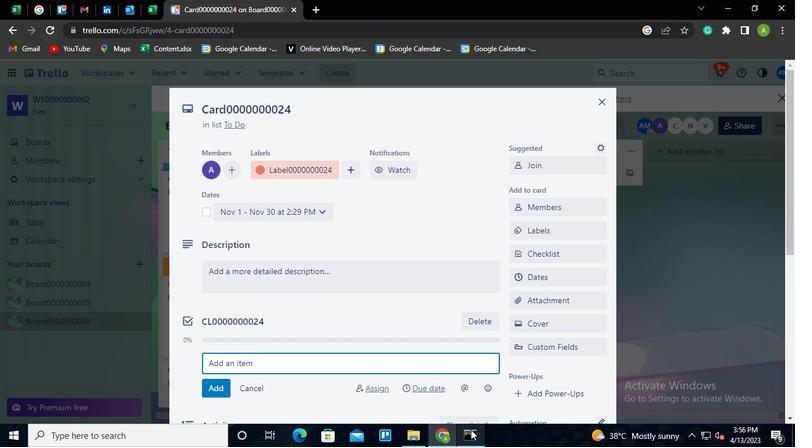 
Action: Mouse moved to (646, 98)
Screenshot: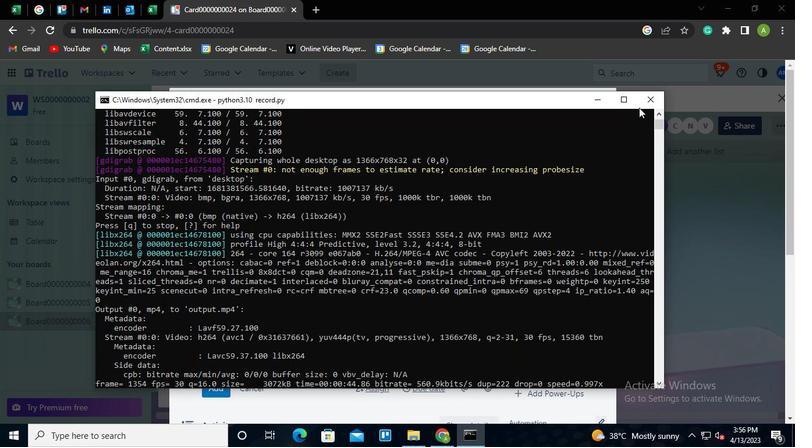 
Action: Mouse pressed left at (646, 98)
Screenshot: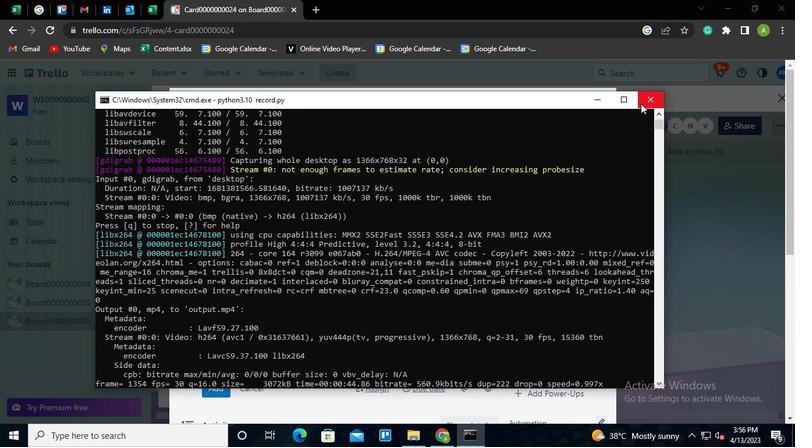 
Action: Mouse moved to (646, 99)
Screenshot: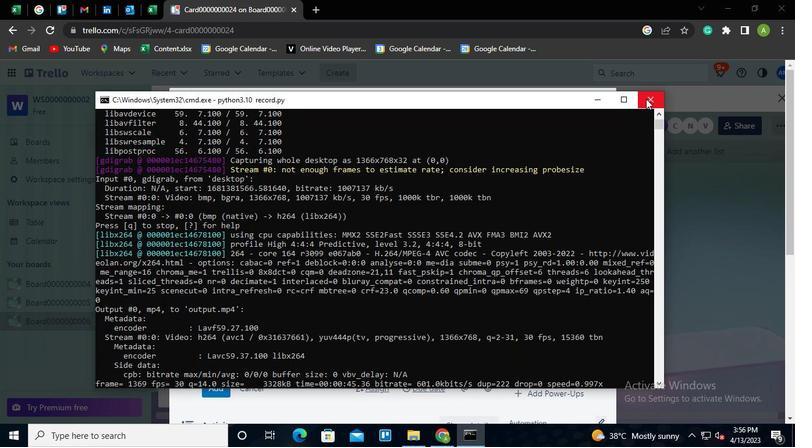 
